 Task: Create in the project TridentForge and in the Backlog issue 'Error when trying to import/export data' a child issue 'Automated infrastructure security incident response remediation and optimization', and assign it to team member softage.4@softage.net.
Action: Mouse moved to (233, 59)
Screenshot: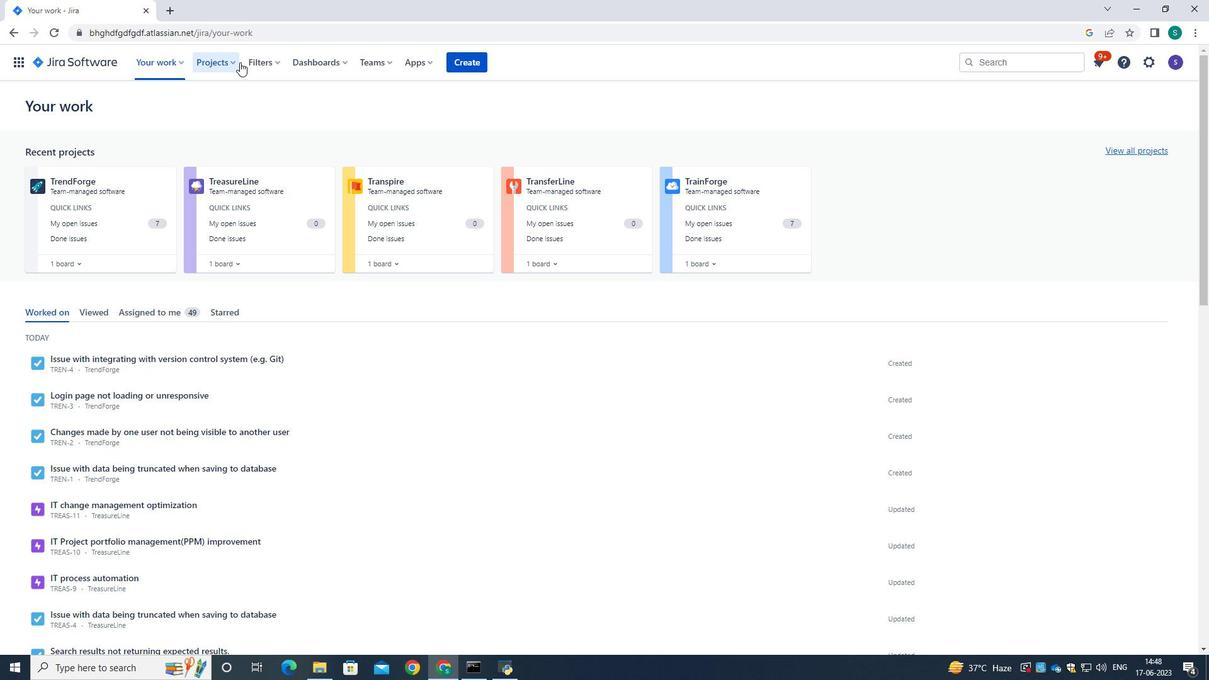 
Action: Mouse pressed left at (233, 59)
Screenshot: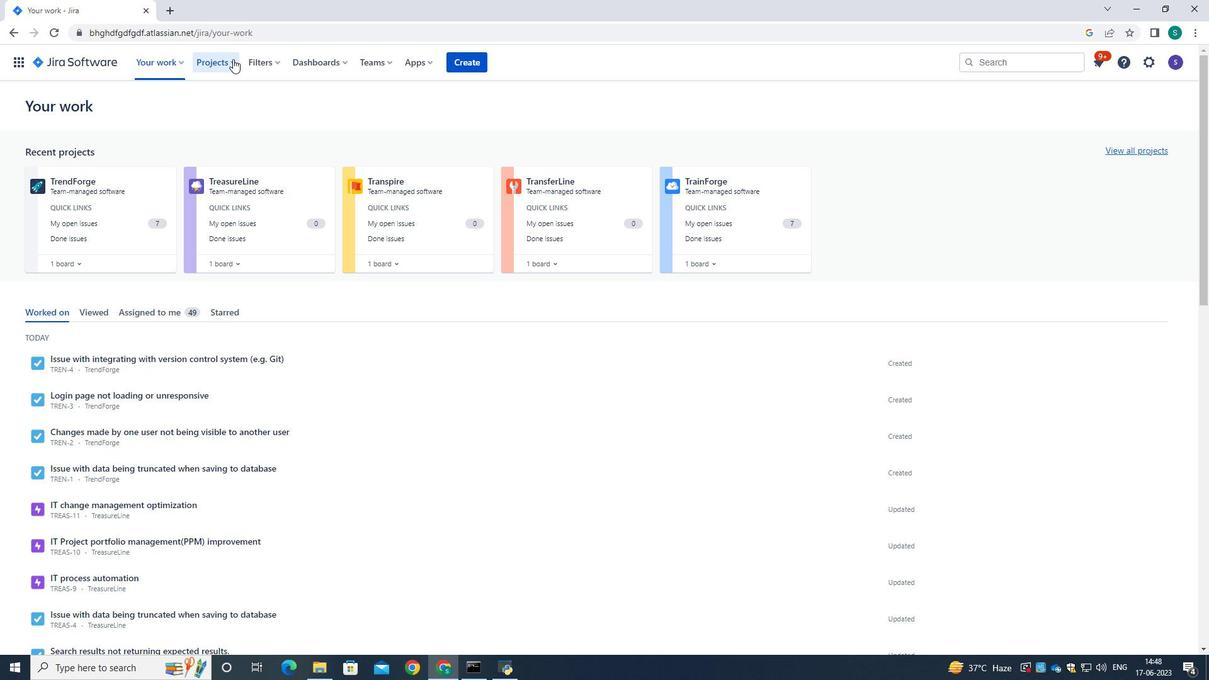 
Action: Mouse moved to (239, 115)
Screenshot: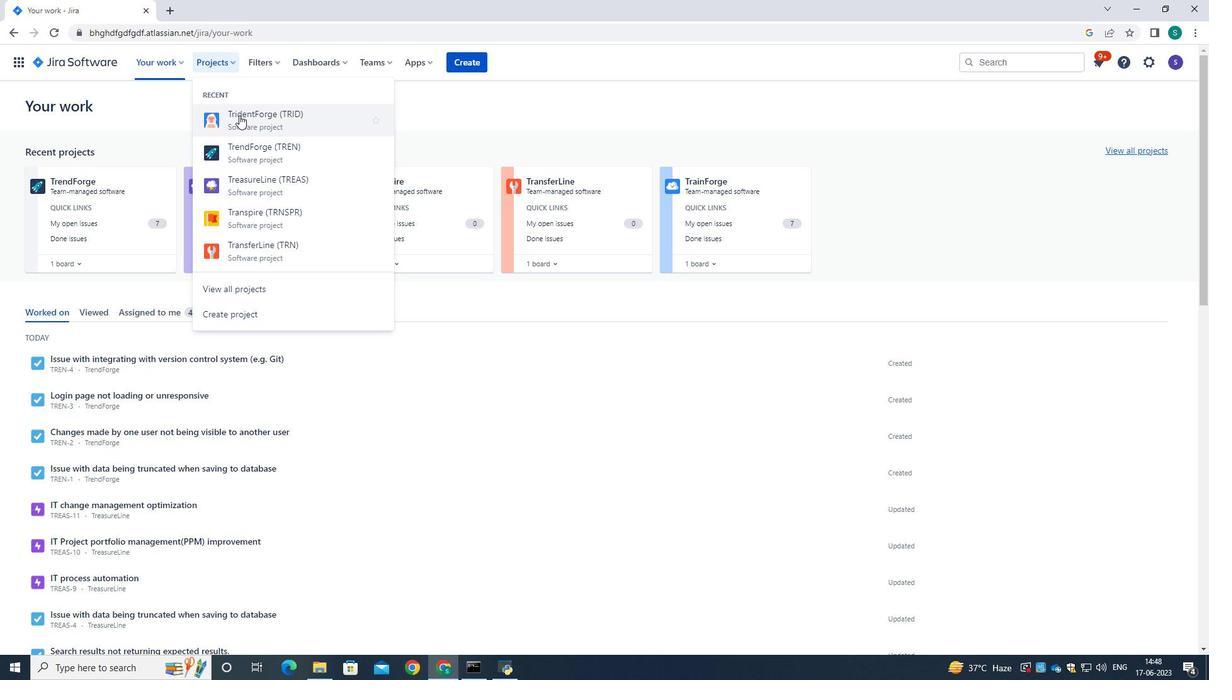 
Action: Mouse pressed left at (239, 115)
Screenshot: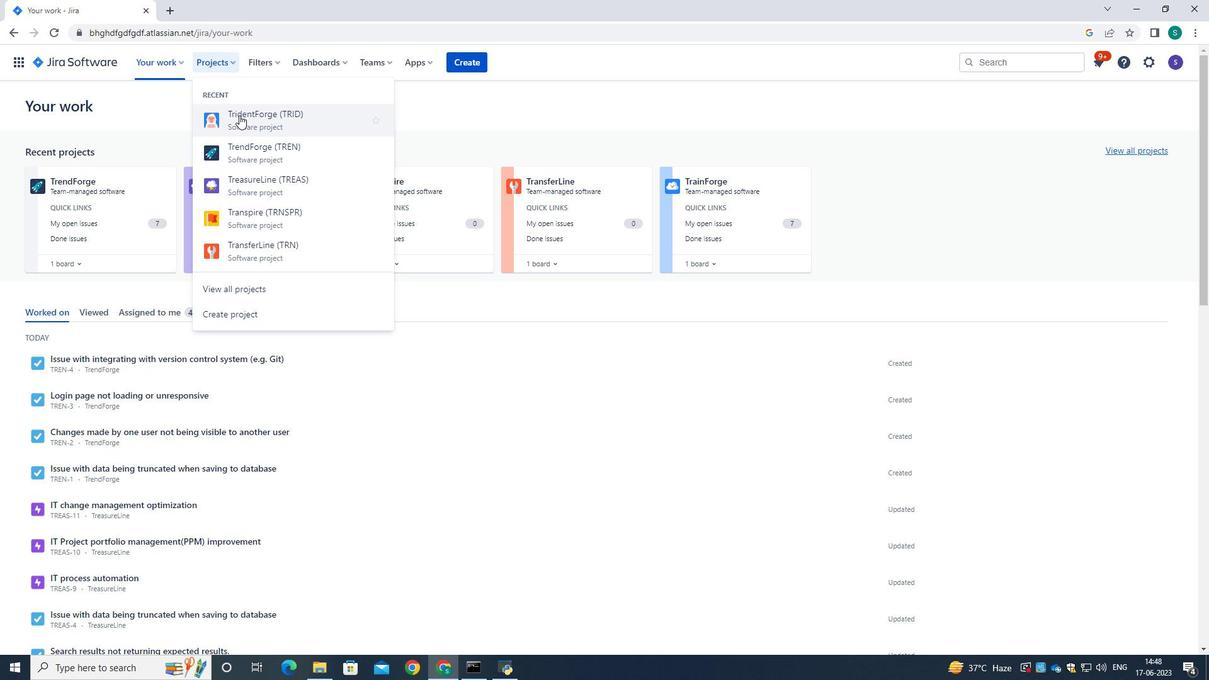 
Action: Mouse moved to (74, 189)
Screenshot: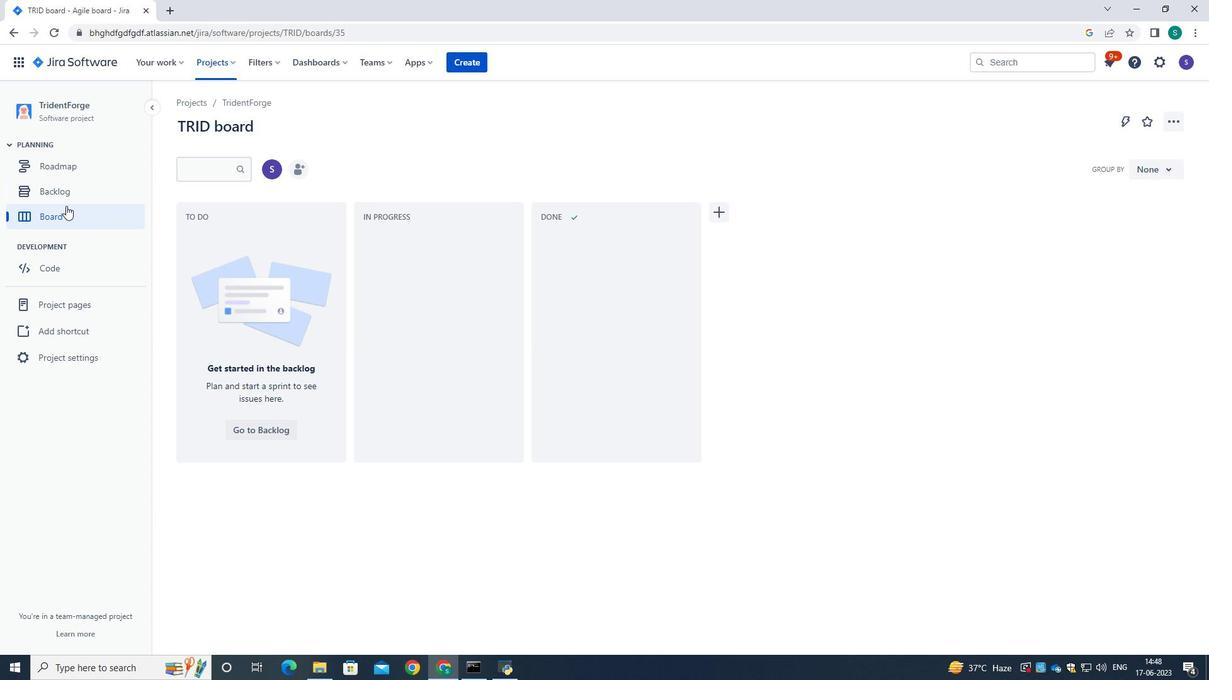 
Action: Mouse pressed left at (74, 189)
Screenshot: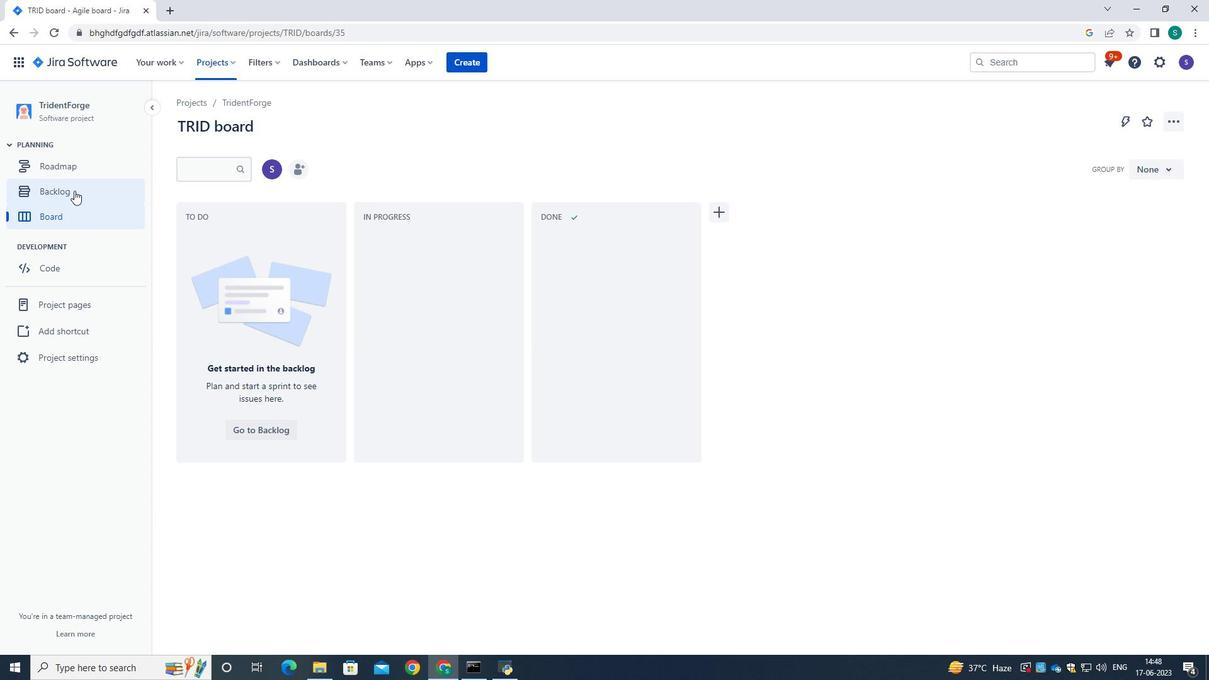 
Action: Mouse moved to (451, 255)
Screenshot: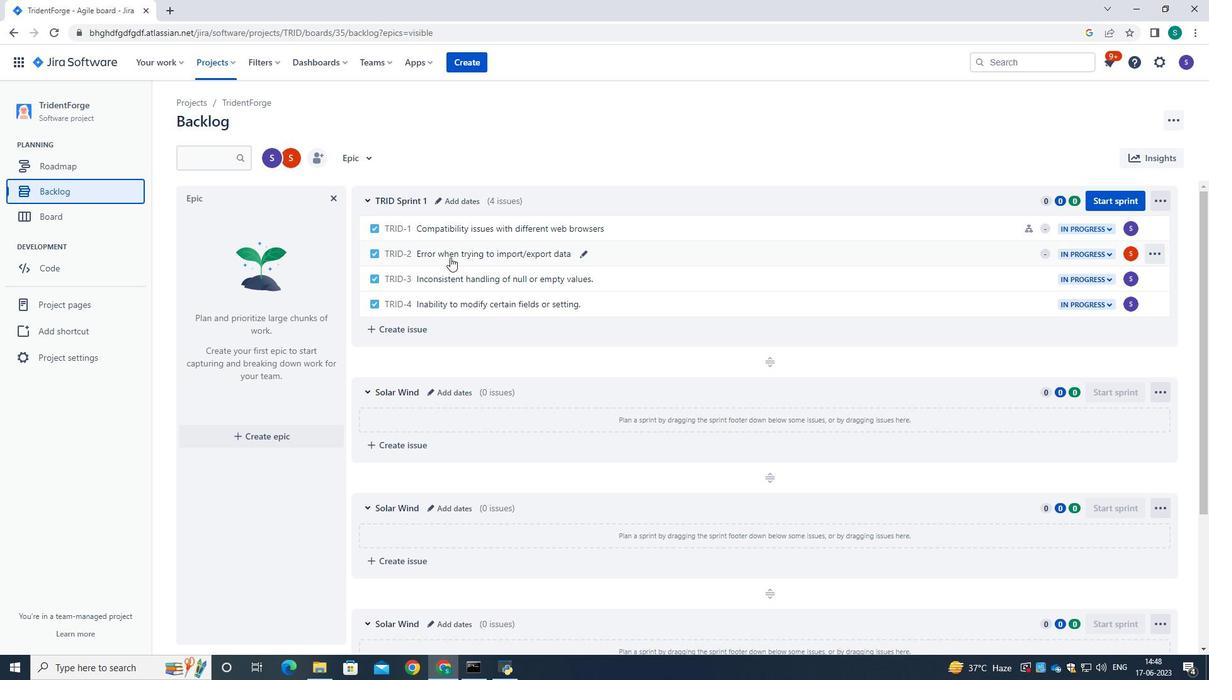 
Action: Mouse pressed left at (451, 255)
Screenshot: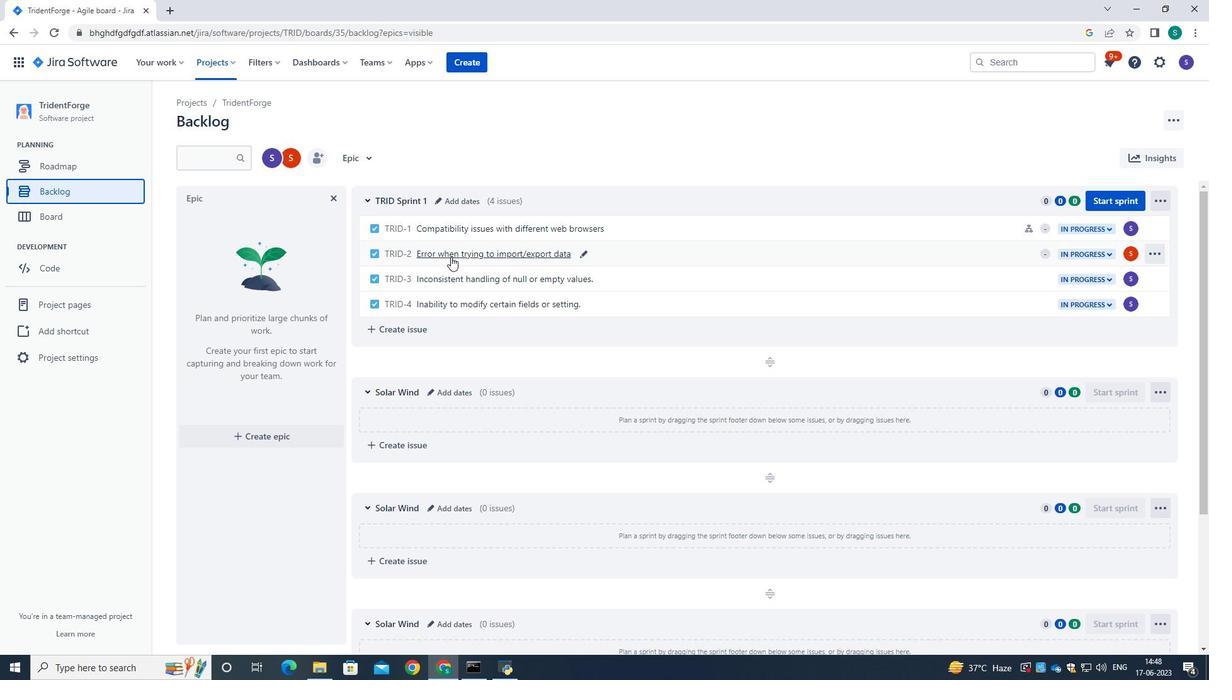 
Action: Mouse moved to (993, 267)
Screenshot: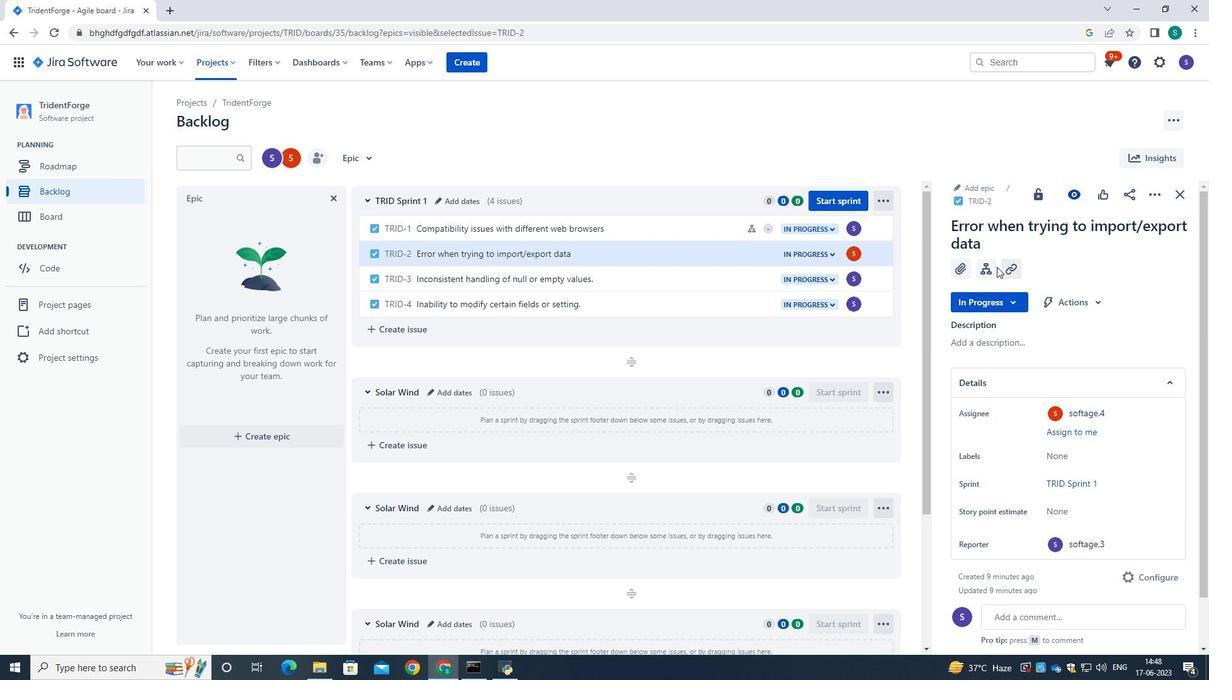 
Action: Mouse pressed left at (993, 267)
Screenshot: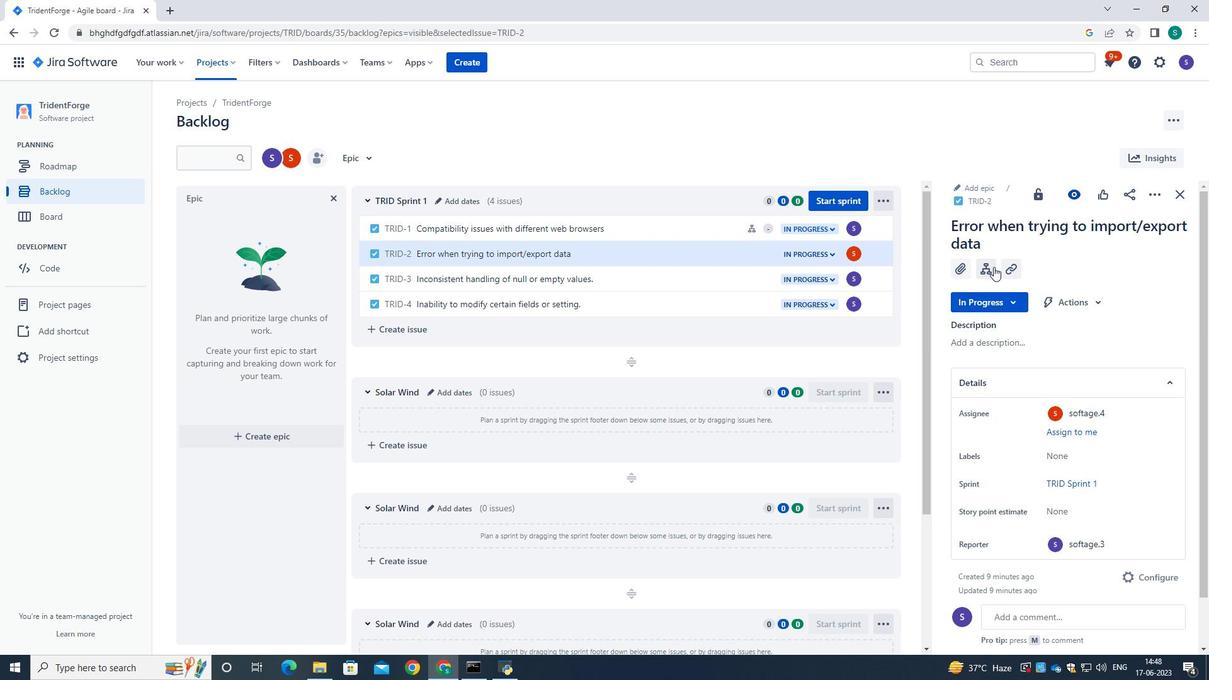 
Action: Mouse moved to (997, 403)
Screenshot: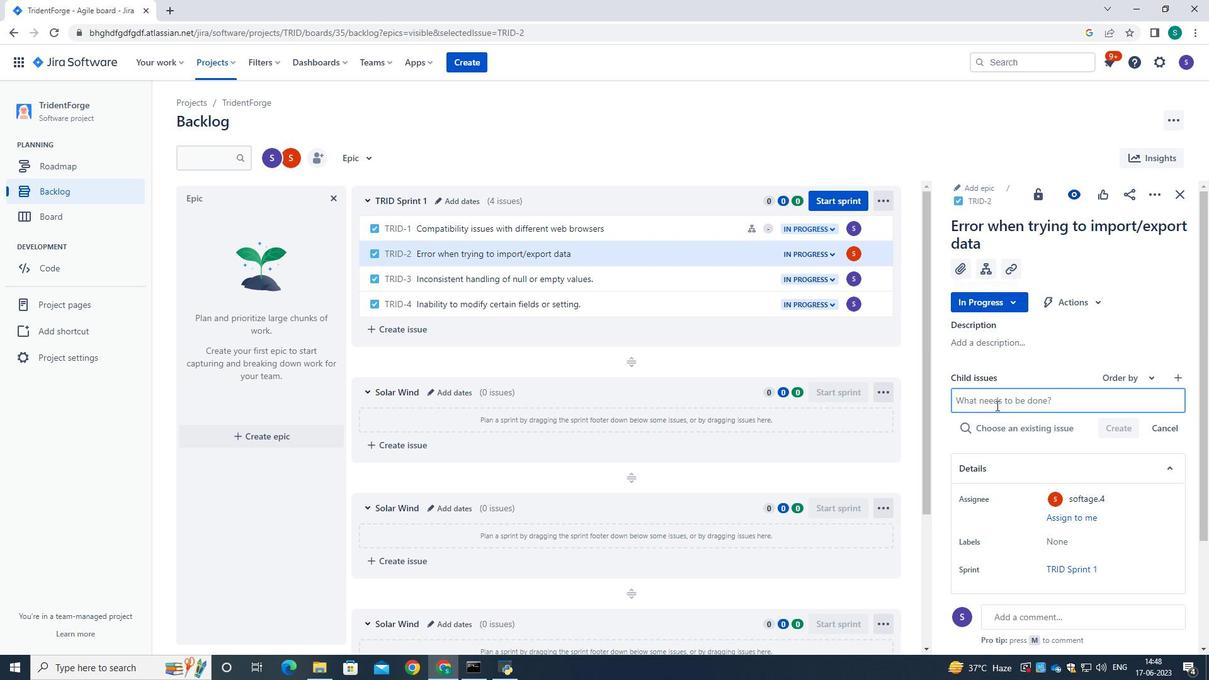 
Action: Mouse pressed left at (997, 403)
Screenshot: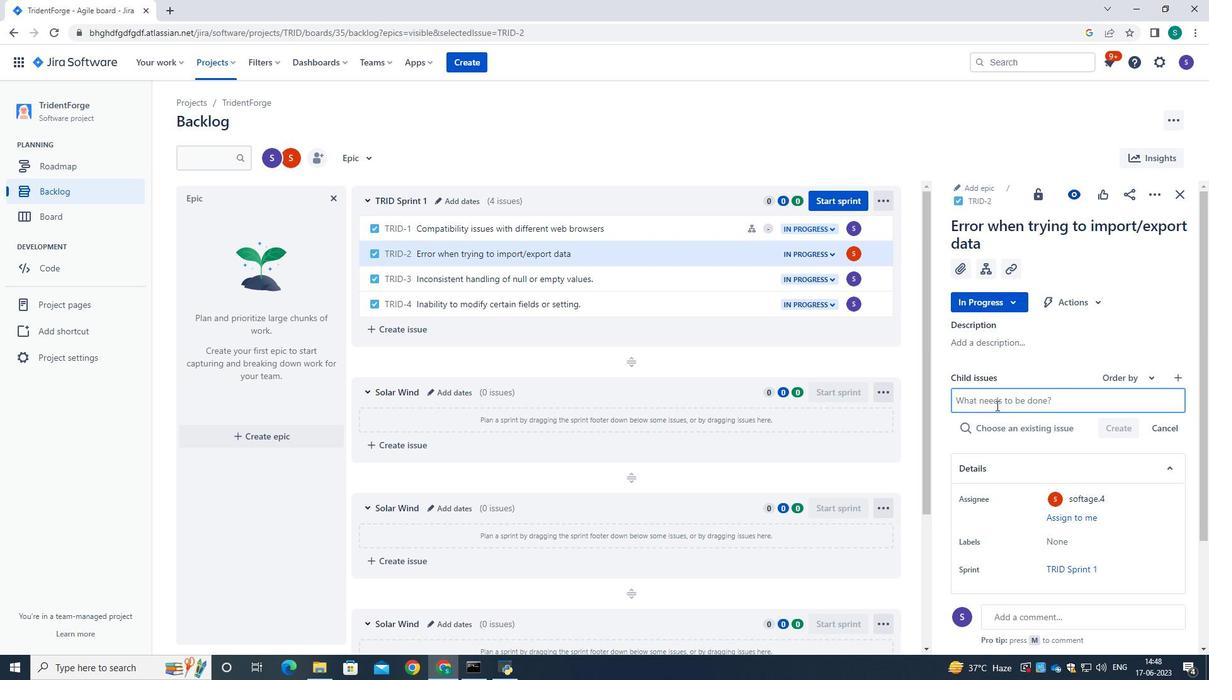 
Action: Key pressed <Key.caps_lock>A<Key.caps_lock>utomated<Key.space>infrastrucre<Key.space>s<Key.backspace><Key.backspace><Key.backspace><Key.backspace><Key.backspace><Key.backspace><Key.backspace>ructr<Key.backspace>ure<Key.space>security<Key.space>indc<Key.backspace><Key.backspace>cident<Key.space>response<Key.space>remediation<Key.space>and<Key.space>optimization.
Screenshot: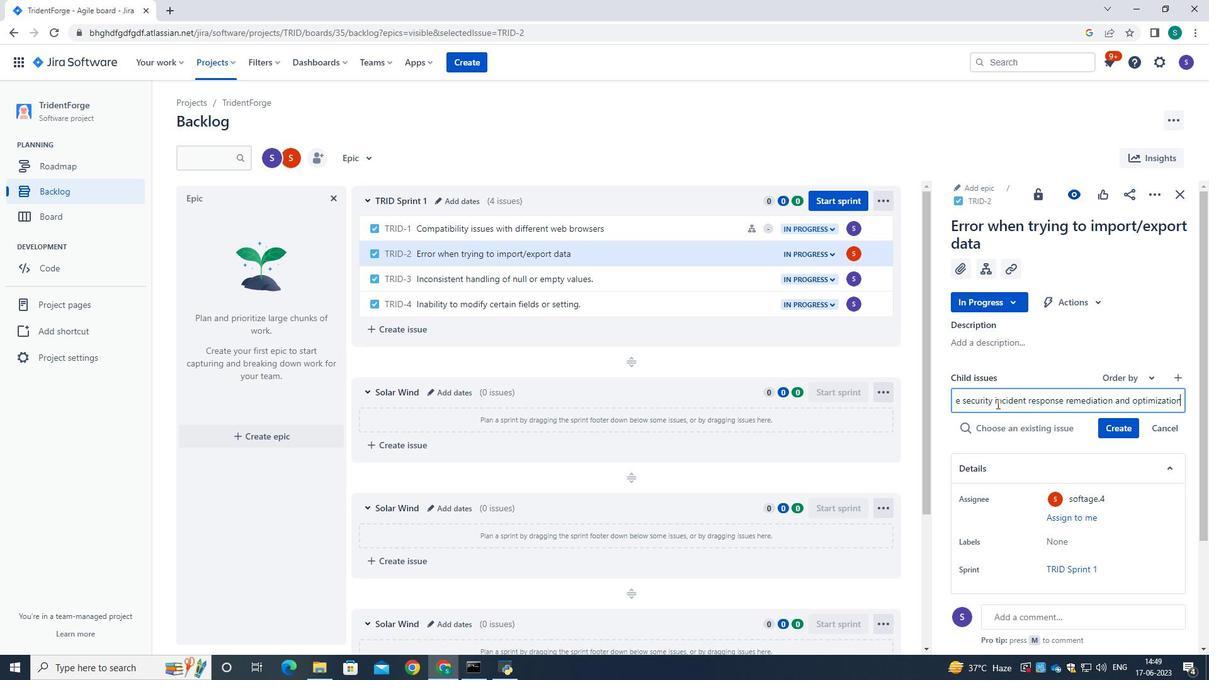 
Action: Mouse moved to (1124, 431)
Screenshot: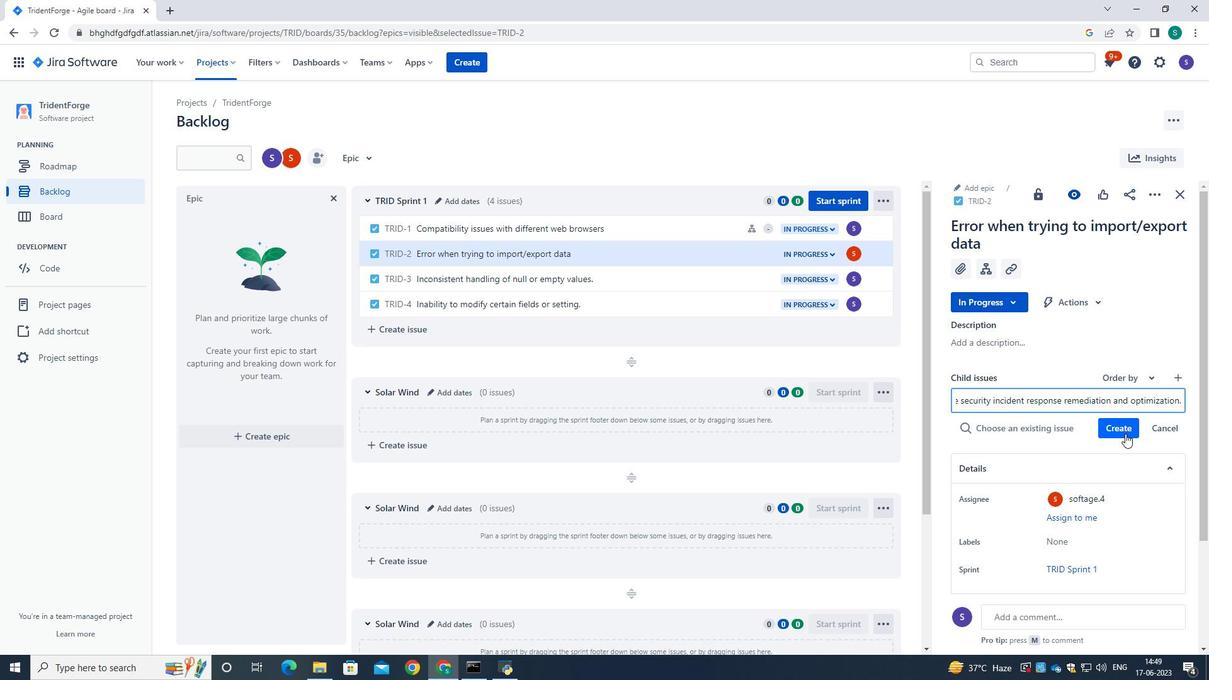 
Action: Mouse pressed left at (1124, 431)
Screenshot: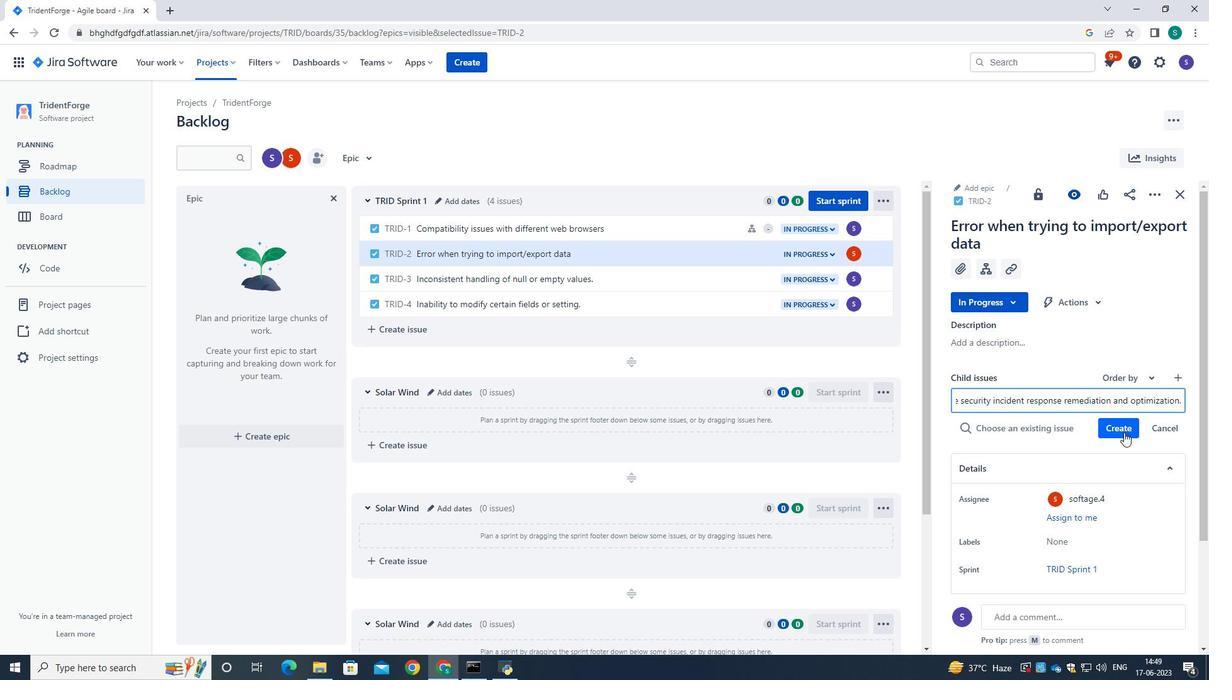 
Action: Mouse moved to (1122, 407)
Screenshot: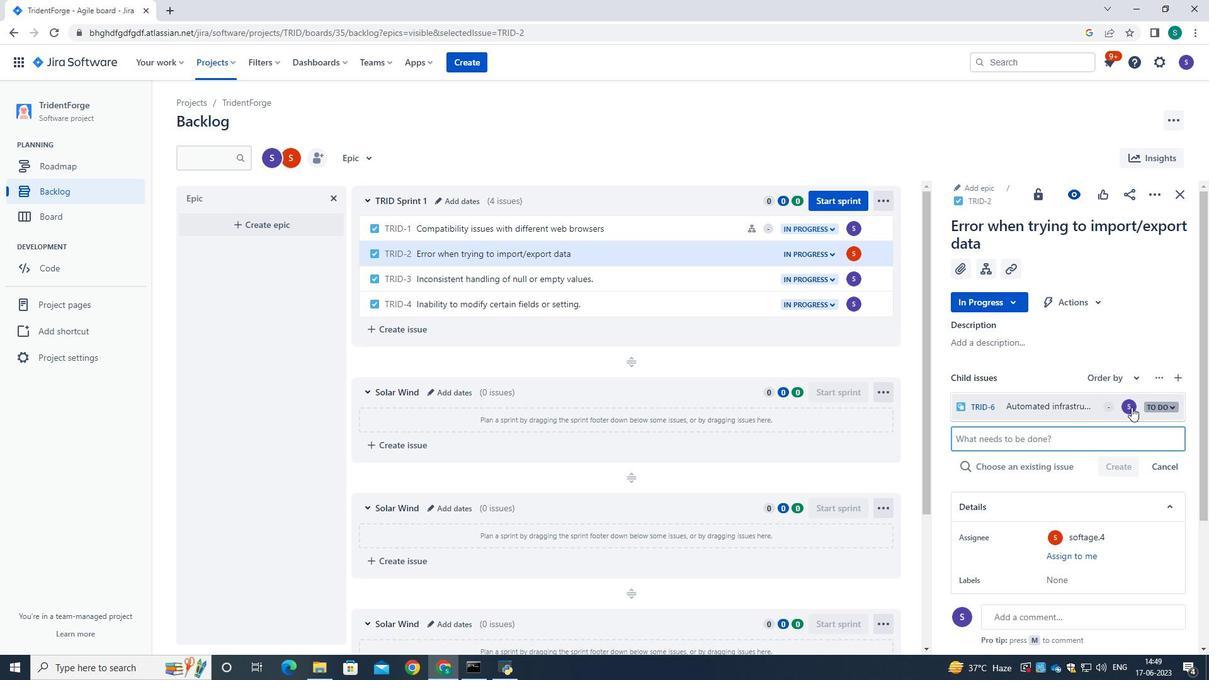 
Action: Mouse pressed left at (1122, 407)
Screenshot: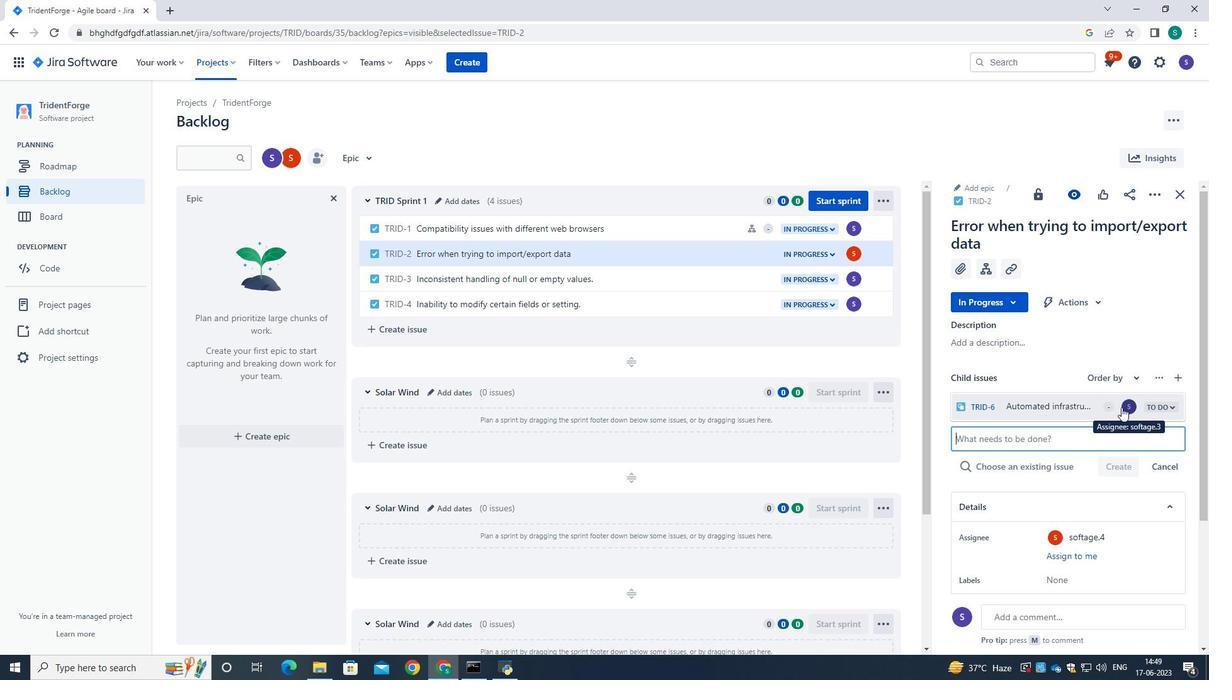 
Action: Mouse moved to (1024, 380)
Screenshot: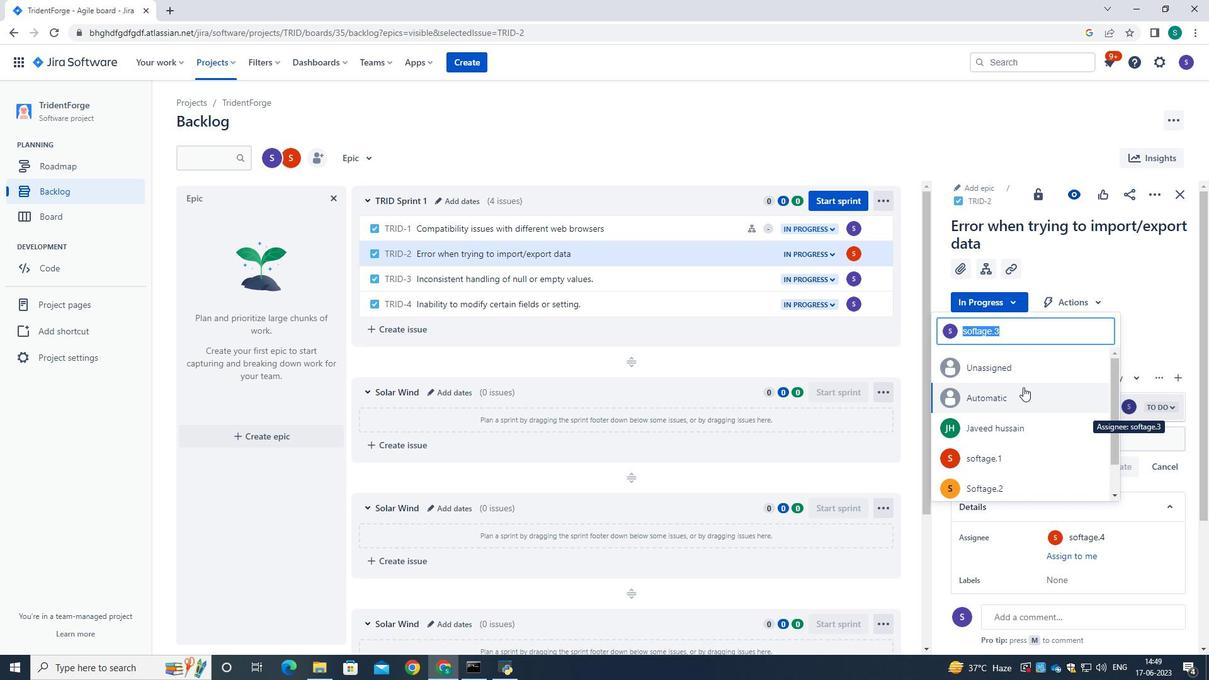 
Action: Key pressed softage.4<Key.shift>@softage.neyt<Key.backspace><Key.backspace>t
Screenshot: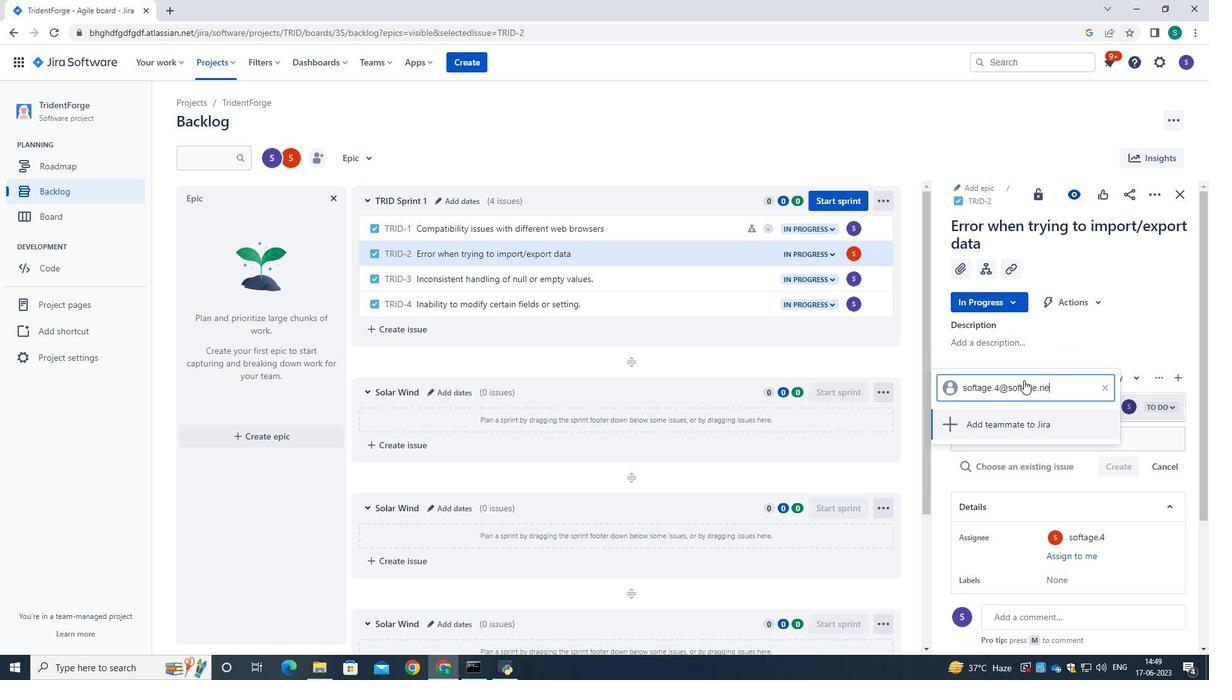 
Action: Mouse moved to (1013, 403)
Screenshot: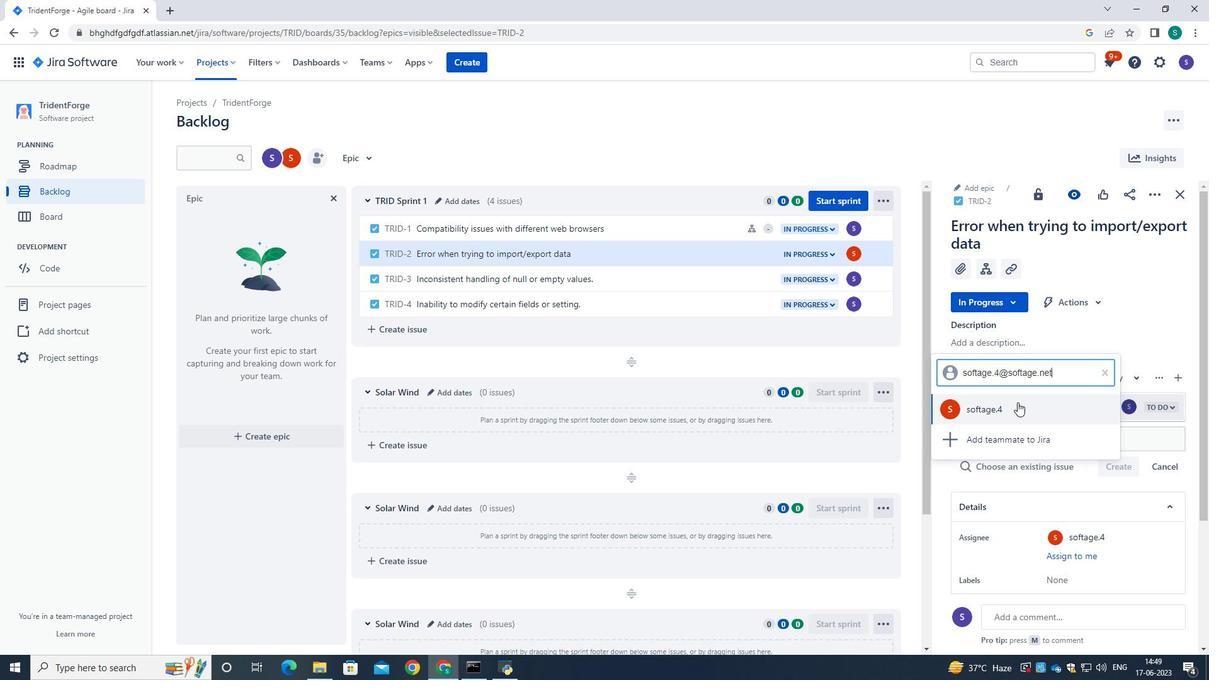 
Action: Mouse pressed left at (1013, 403)
Screenshot: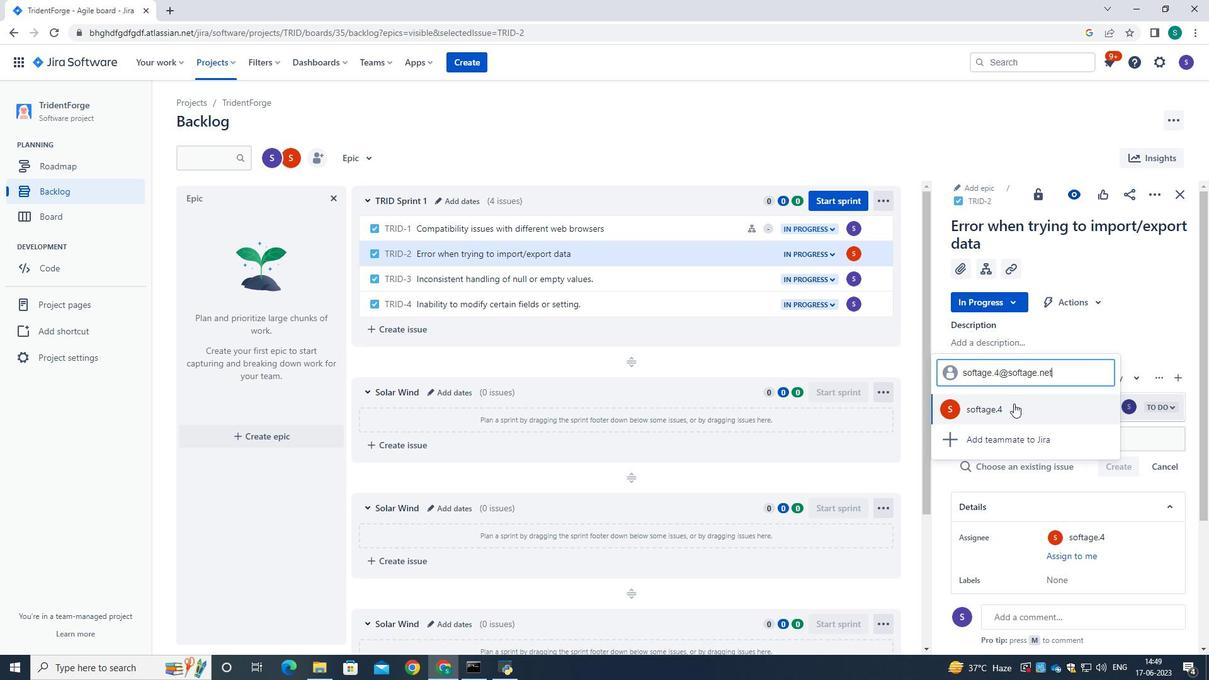 
Action: Mouse moved to (1053, 380)
Screenshot: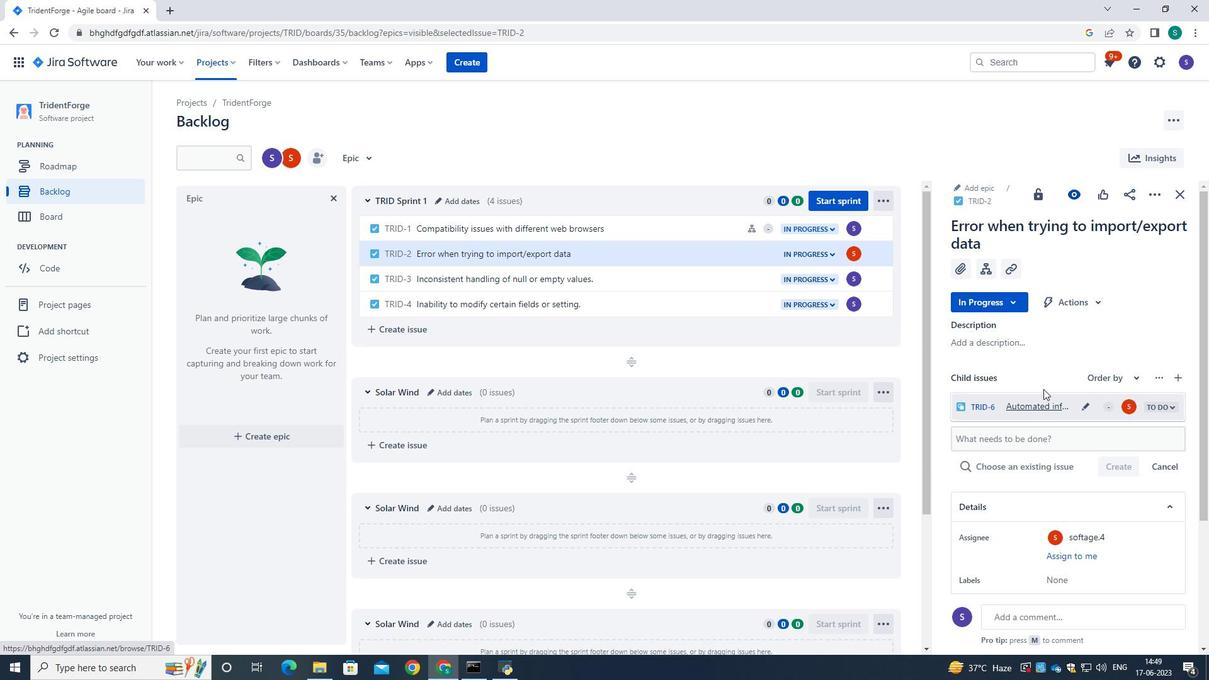 
